 Task: Create a blank project AgileCoast with privacy Public and default view as List and in the team Taskers . Create three sections in the project as To-Do, Doing and Done
Action: Mouse moved to (82, 297)
Screenshot: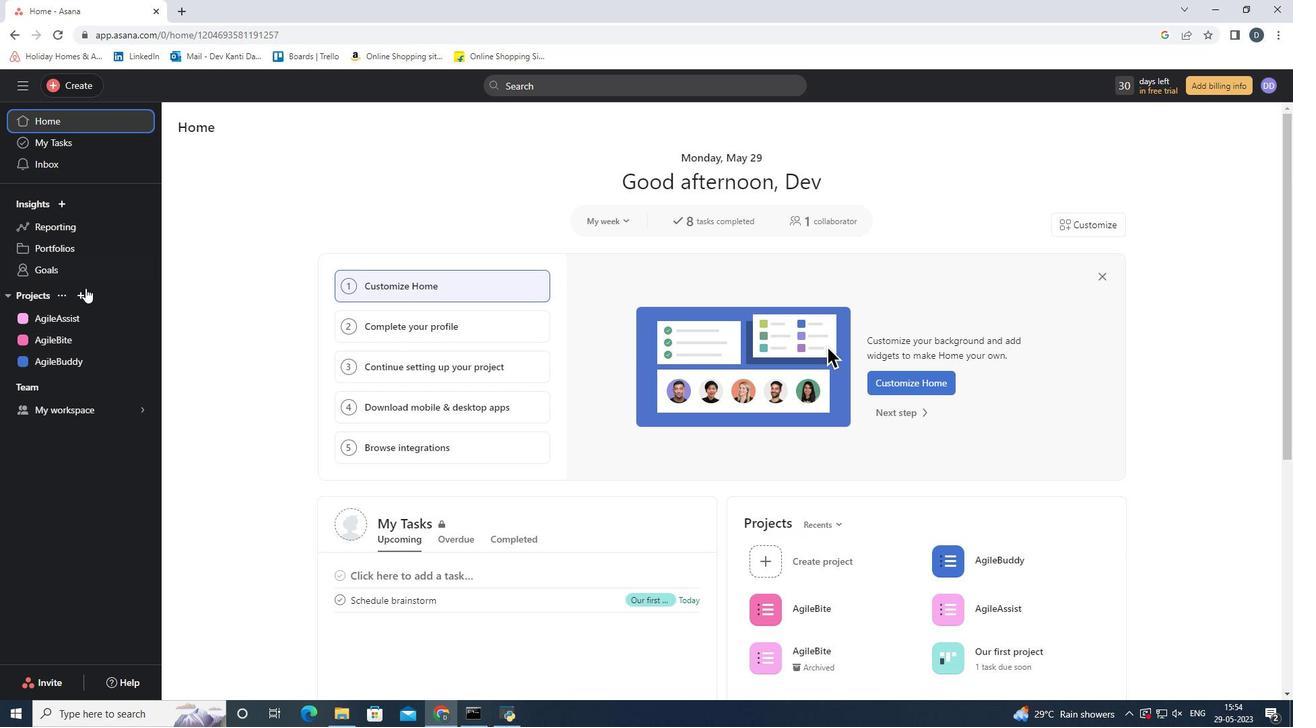 
Action: Mouse pressed left at (82, 297)
Screenshot: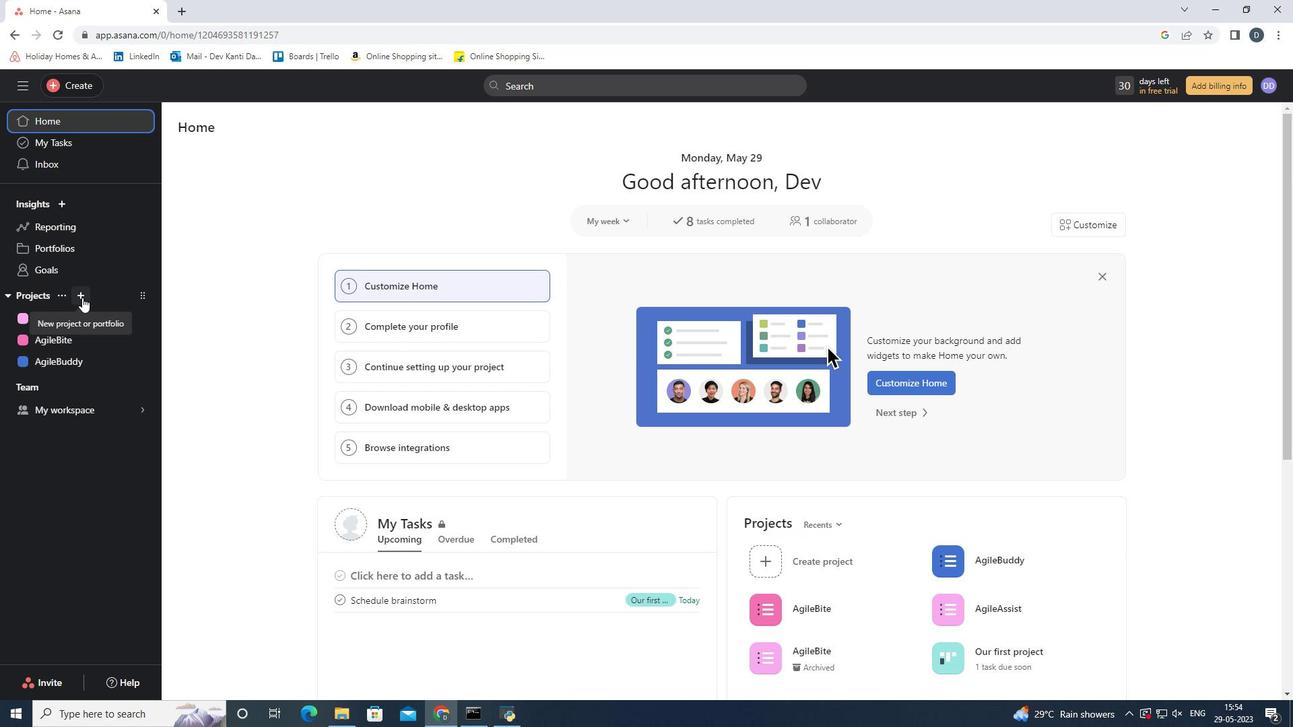 
Action: Mouse moved to (101, 319)
Screenshot: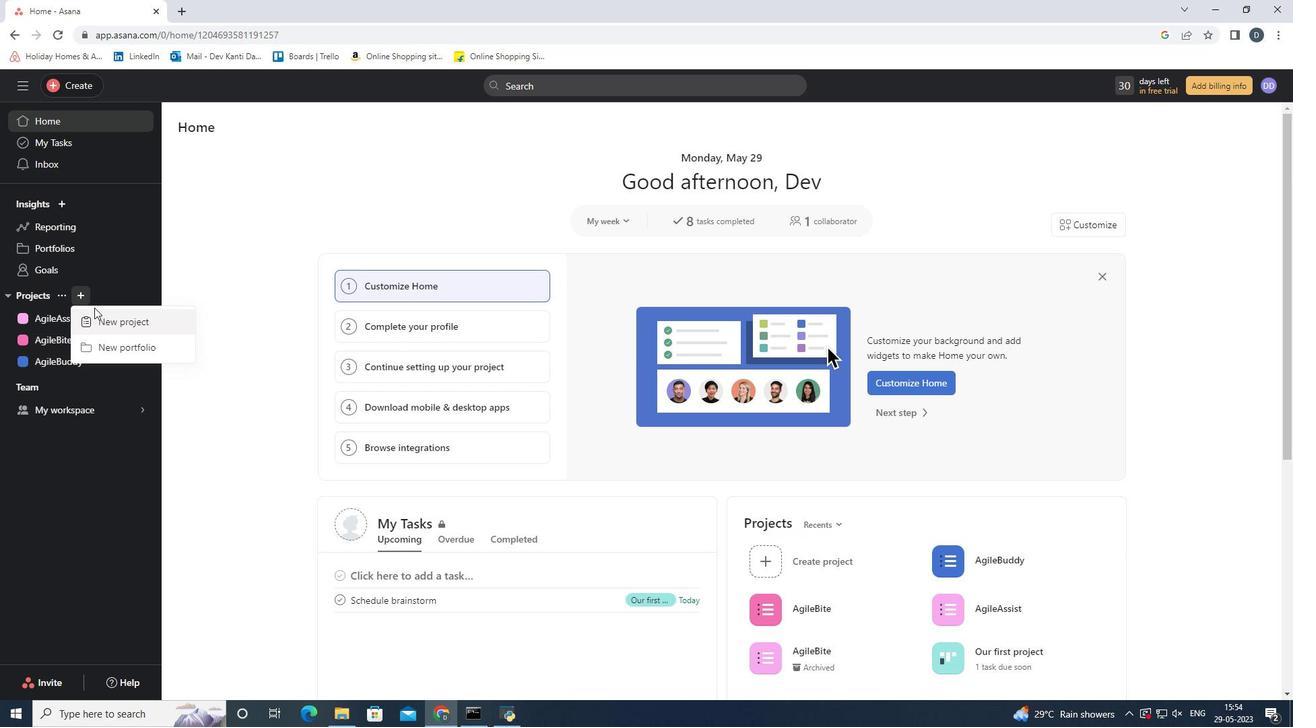 
Action: Mouse pressed left at (101, 319)
Screenshot: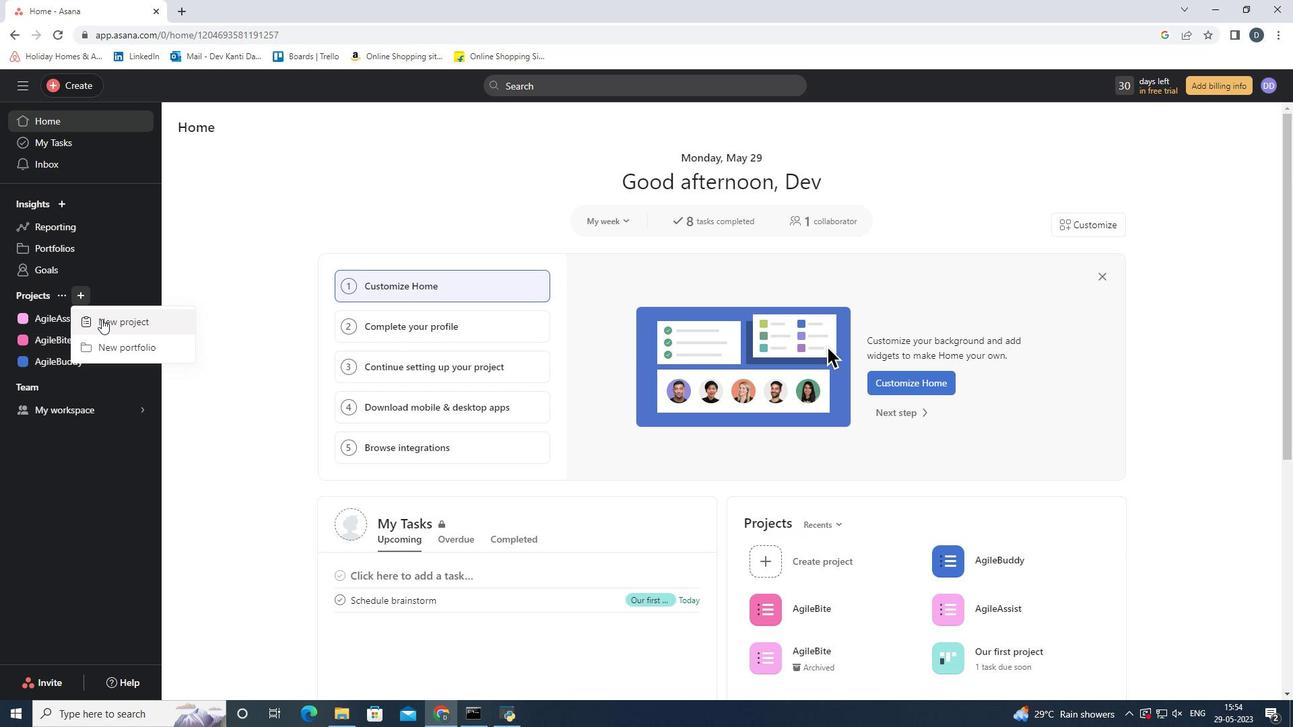
Action: Mouse moved to (573, 279)
Screenshot: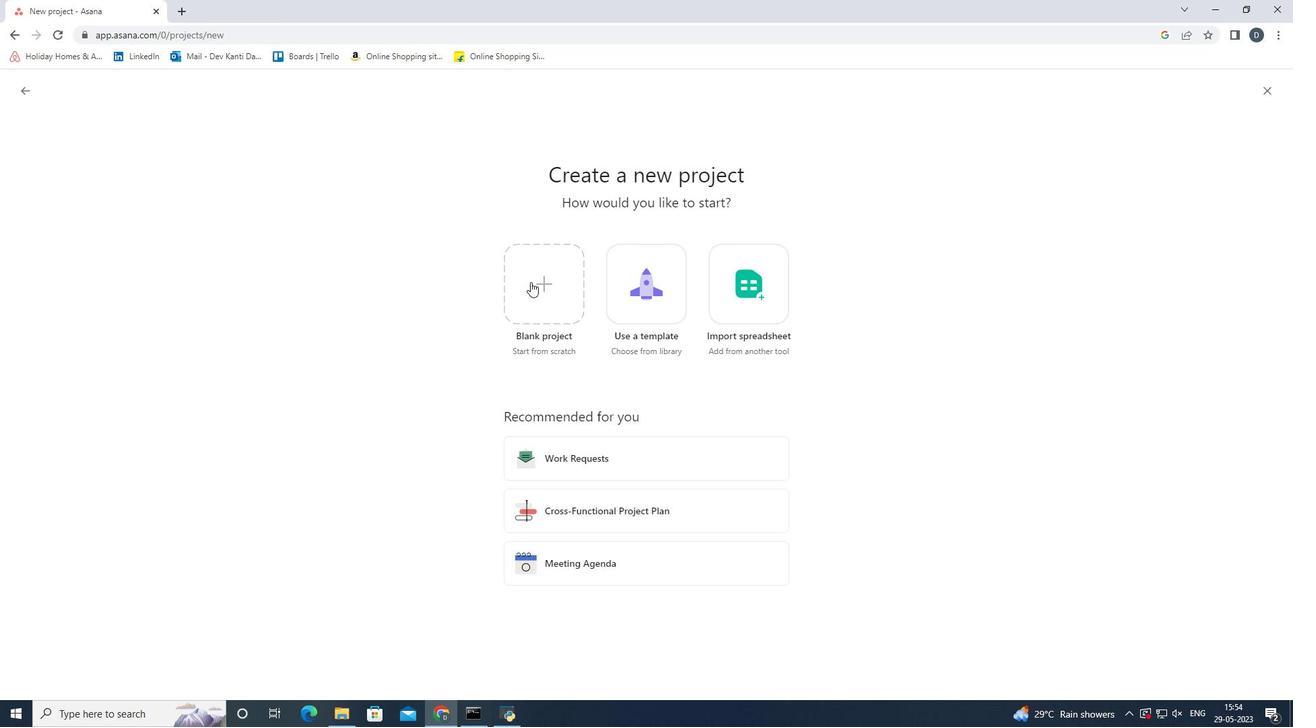 
Action: Mouse pressed left at (573, 279)
Screenshot: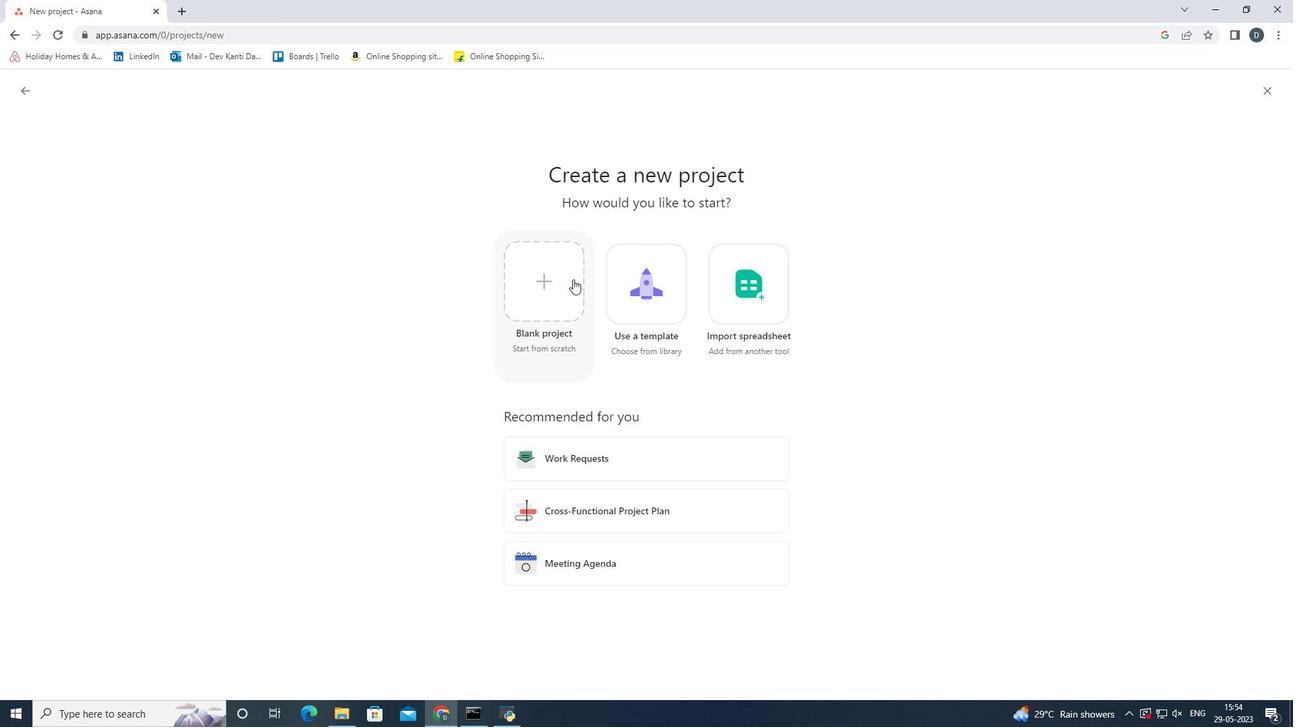 
Action: Mouse moved to (14, 340)
Screenshot: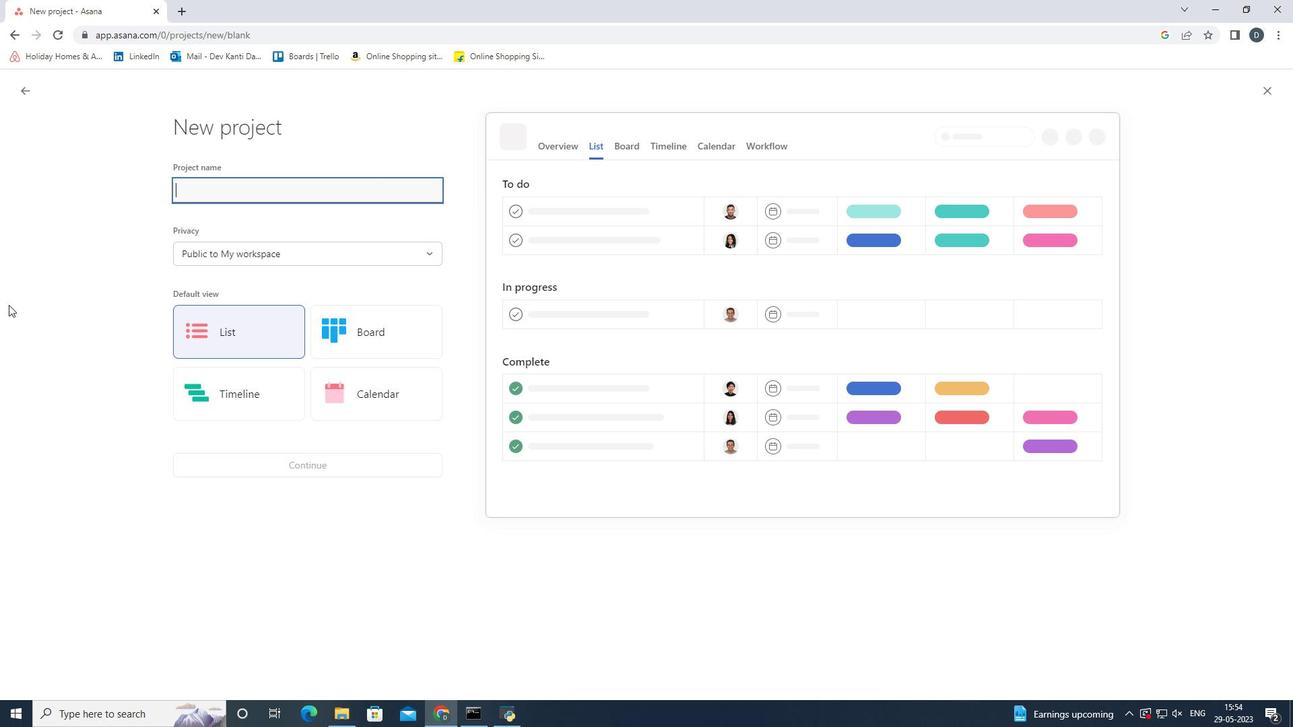 
Action: Key pressed <Key.shift>Agile<Key.shift><Key.shift><Key.shift><Key.shift><Key.shift><Key.shift><Key.shift><Key.shift><Key.shift><Key.shift><Key.shift><Key.shift><Key.shift><Key.shift><Key.shift><Key.shift><Key.shift><Key.shift><Key.shift>Coast
Screenshot: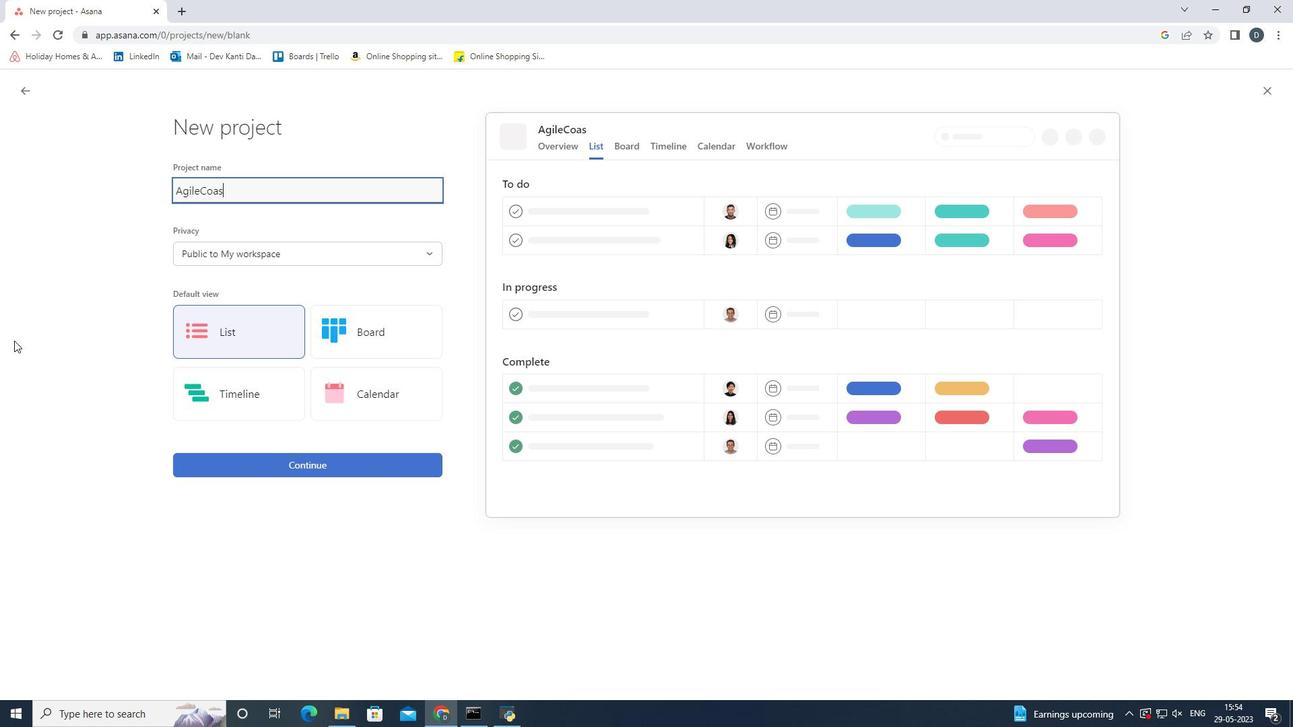 
Action: Mouse moved to (317, 468)
Screenshot: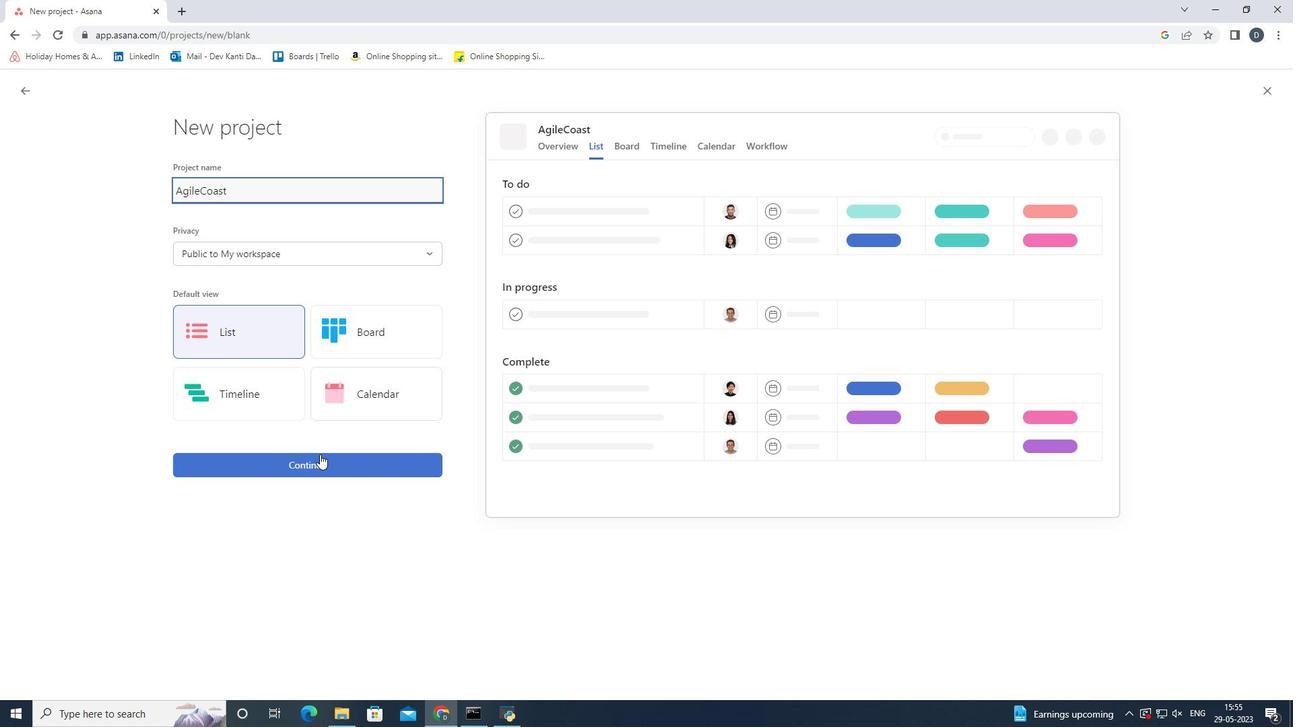 
Action: Mouse pressed left at (317, 468)
Screenshot: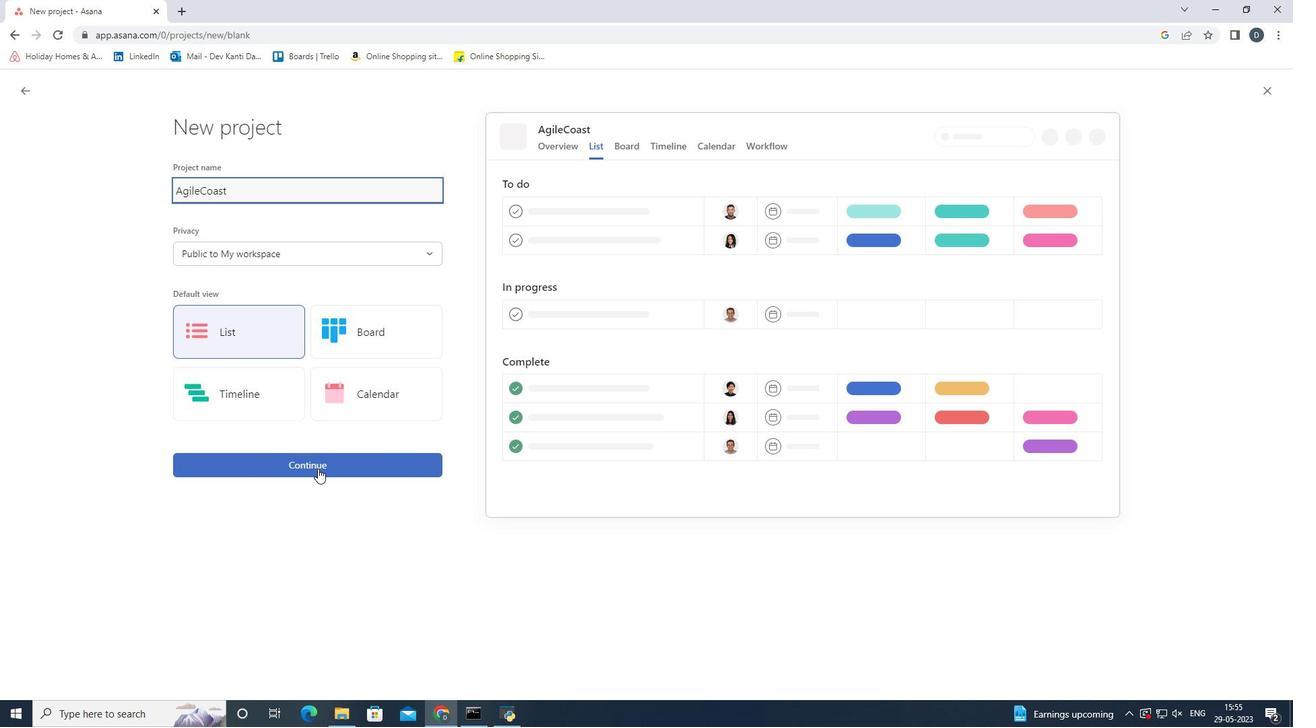
Action: Mouse moved to (355, 382)
Screenshot: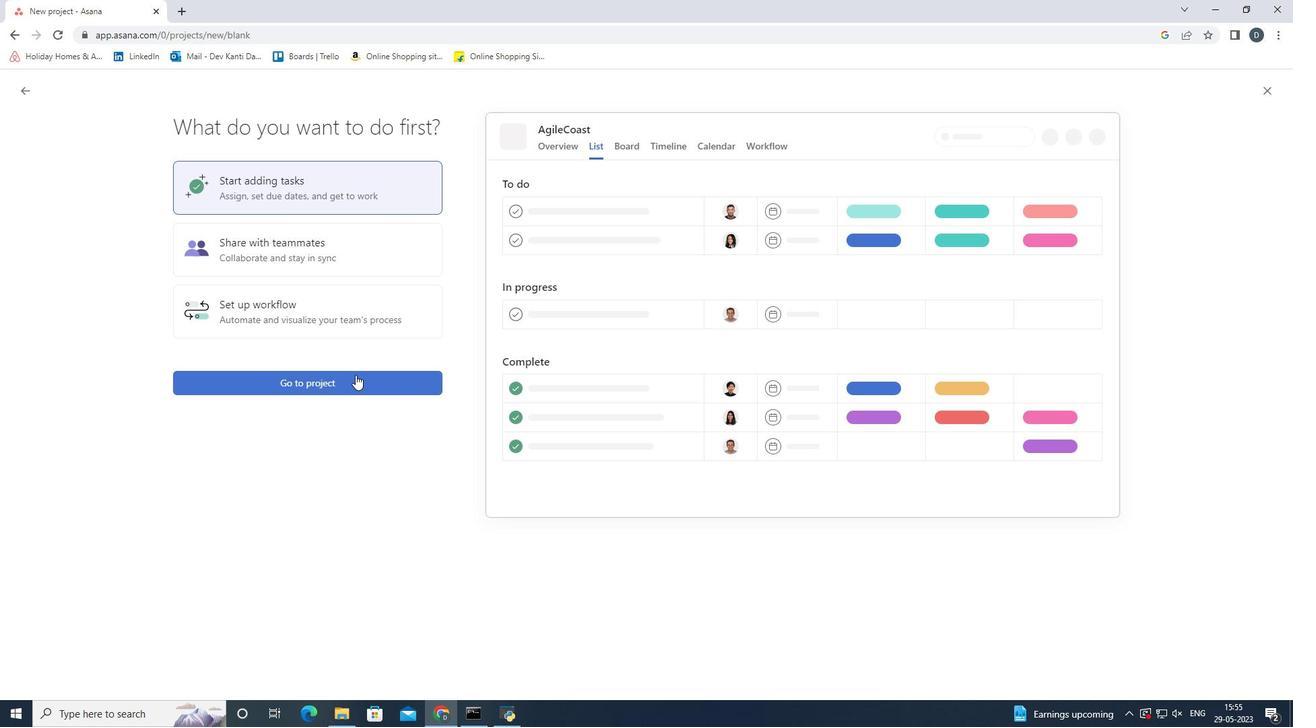 
Action: Mouse pressed left at (355, 382)
Screenshot: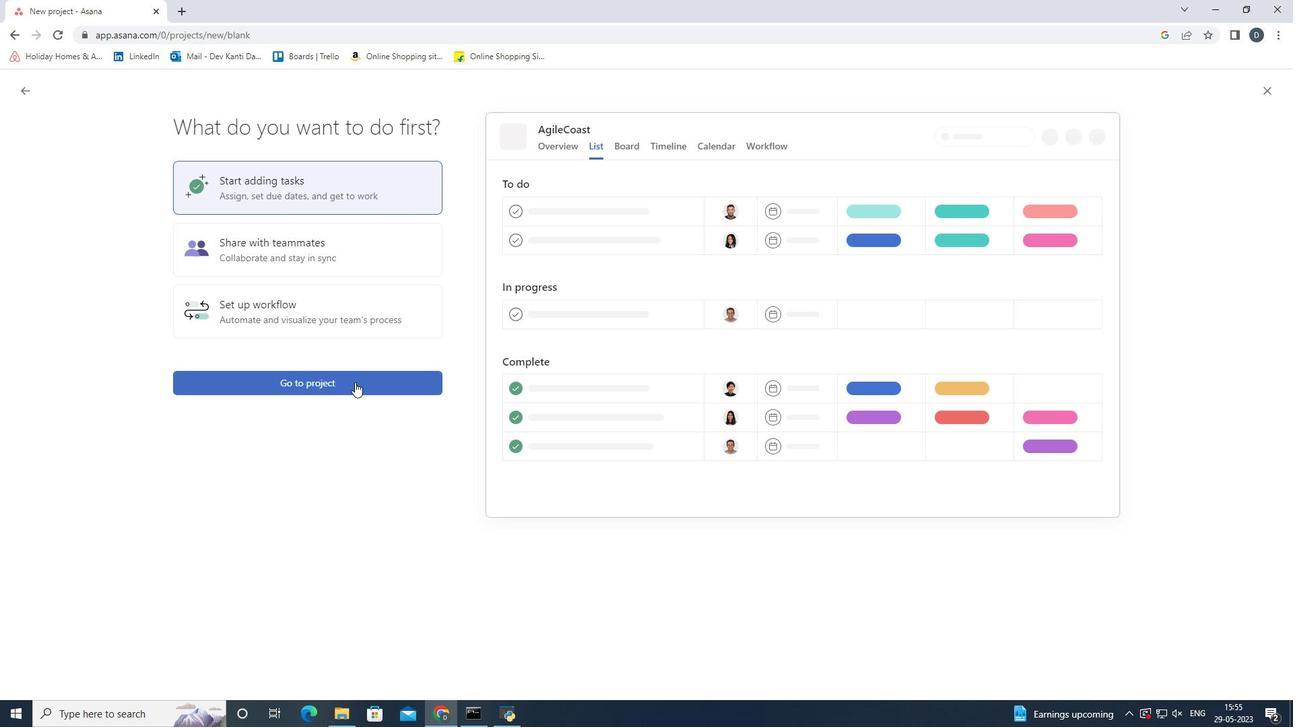 
Action: Mouse moved to (222, 320)
Screenshot: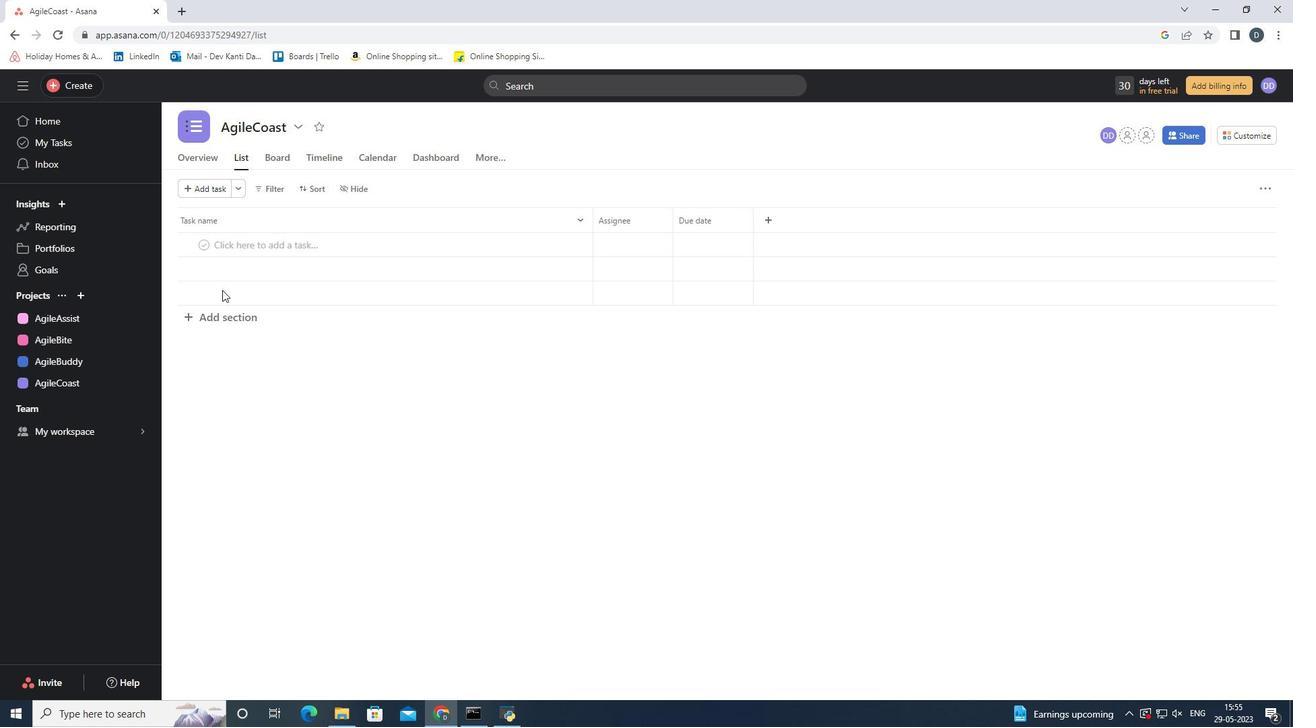 
Action: Mouse pressed left at (222, 320)
Screenshot: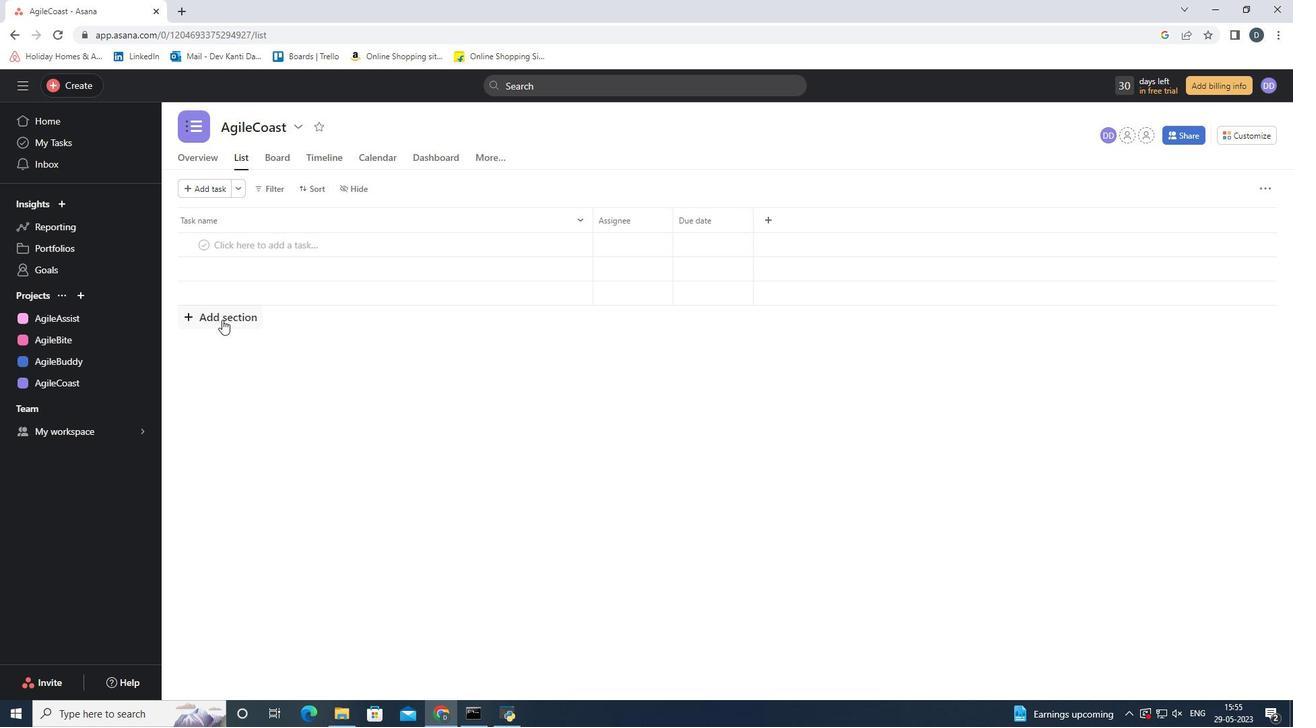 
Action: Mouse moved to (288, 426)
Screenshot: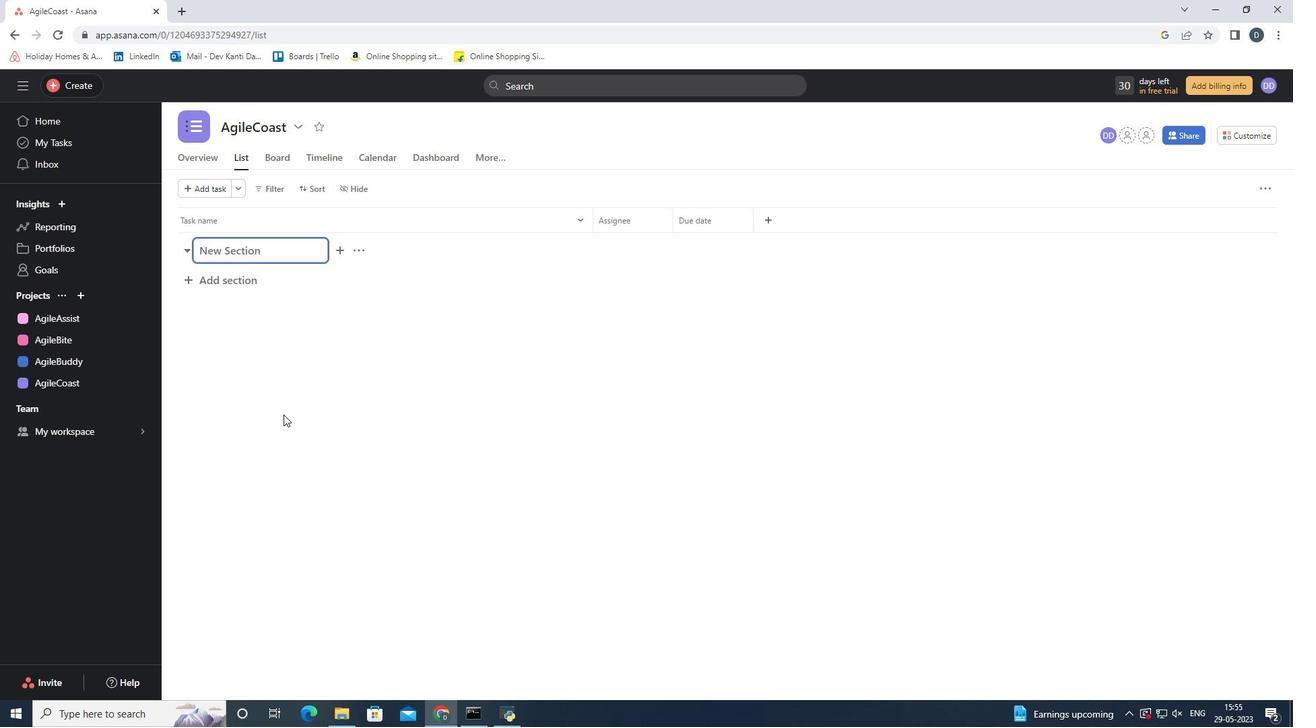 
Action: Key pressed <Key.shift><Key.shift><Key.shift><Key.shift><Key.shift><Key.shift>To-<Key.shift><Key.shift><Key.shift><Key.shift>Do
Screenshot: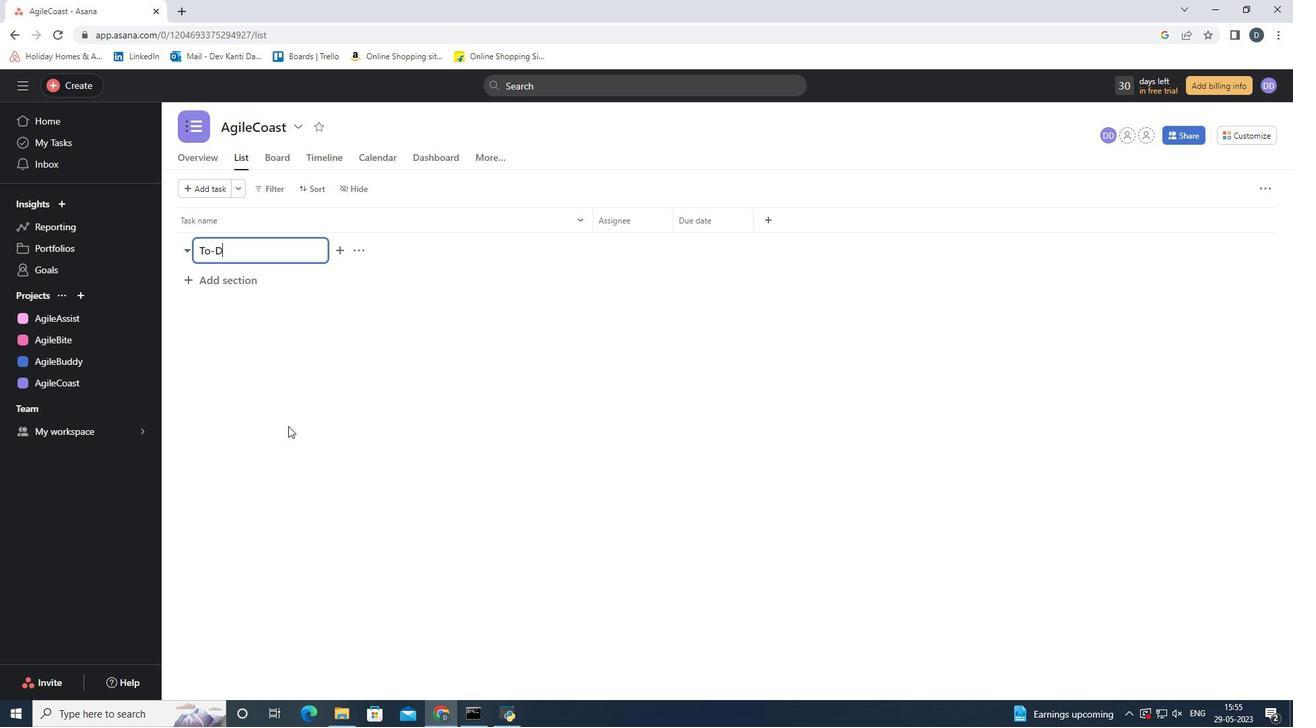 
Action: Mouse moved to (247, 284)
Screenshot: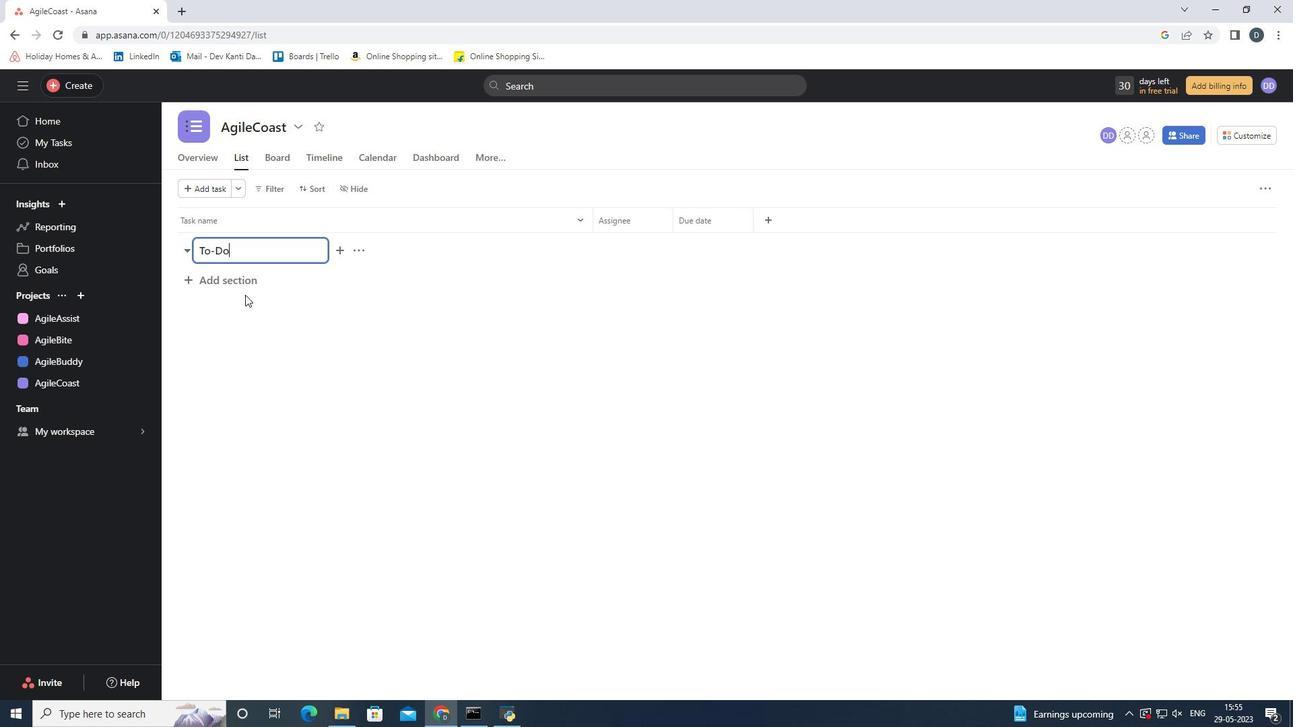 
Action: Mouse pressed left at (247, 284)
Screenshot: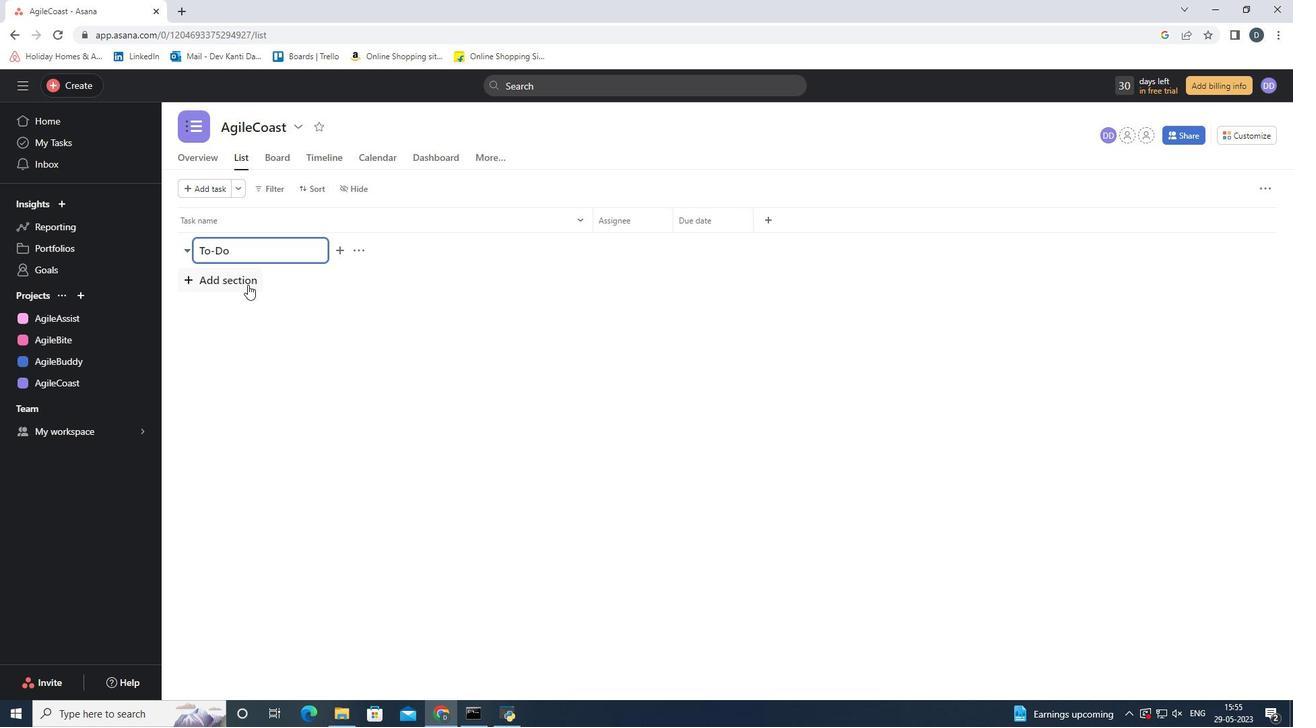 
Action: Mouse moved to (359, 450)
Screenshot: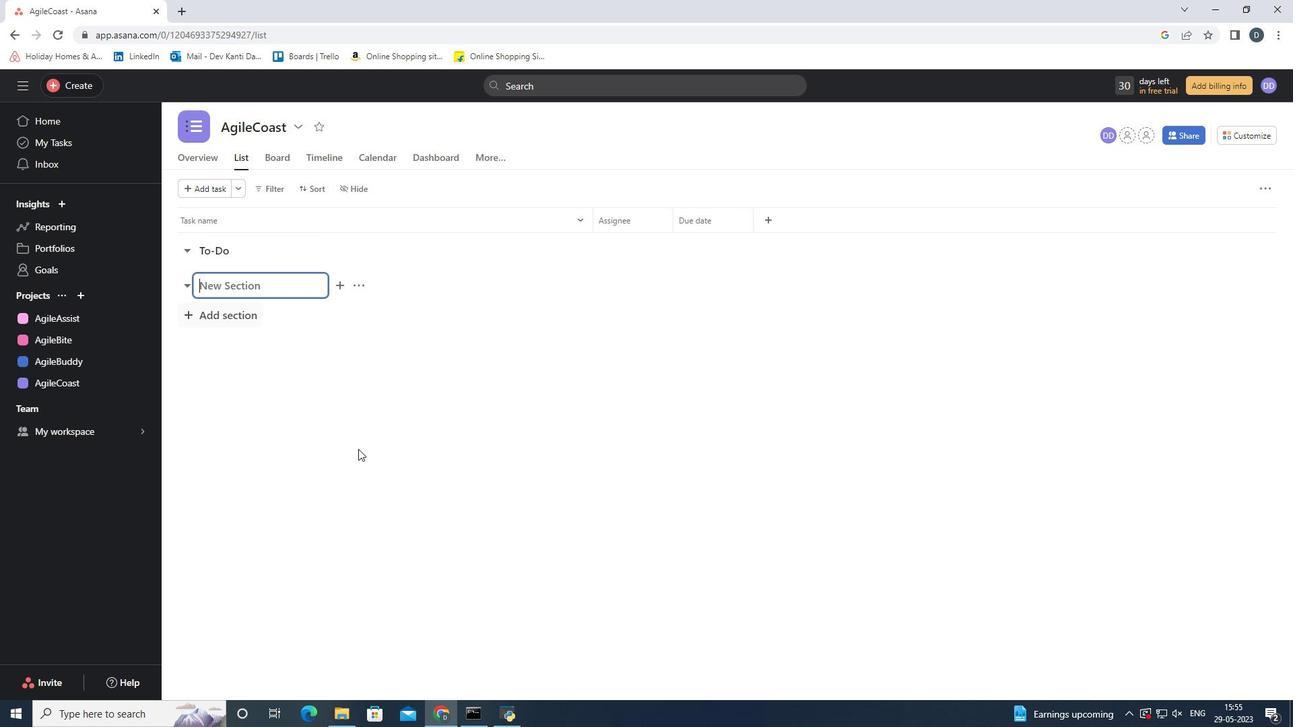 
Action: Key pressed <Key.shift><Key.shift><Key.shift><Key.shift>Doing
Screenshot: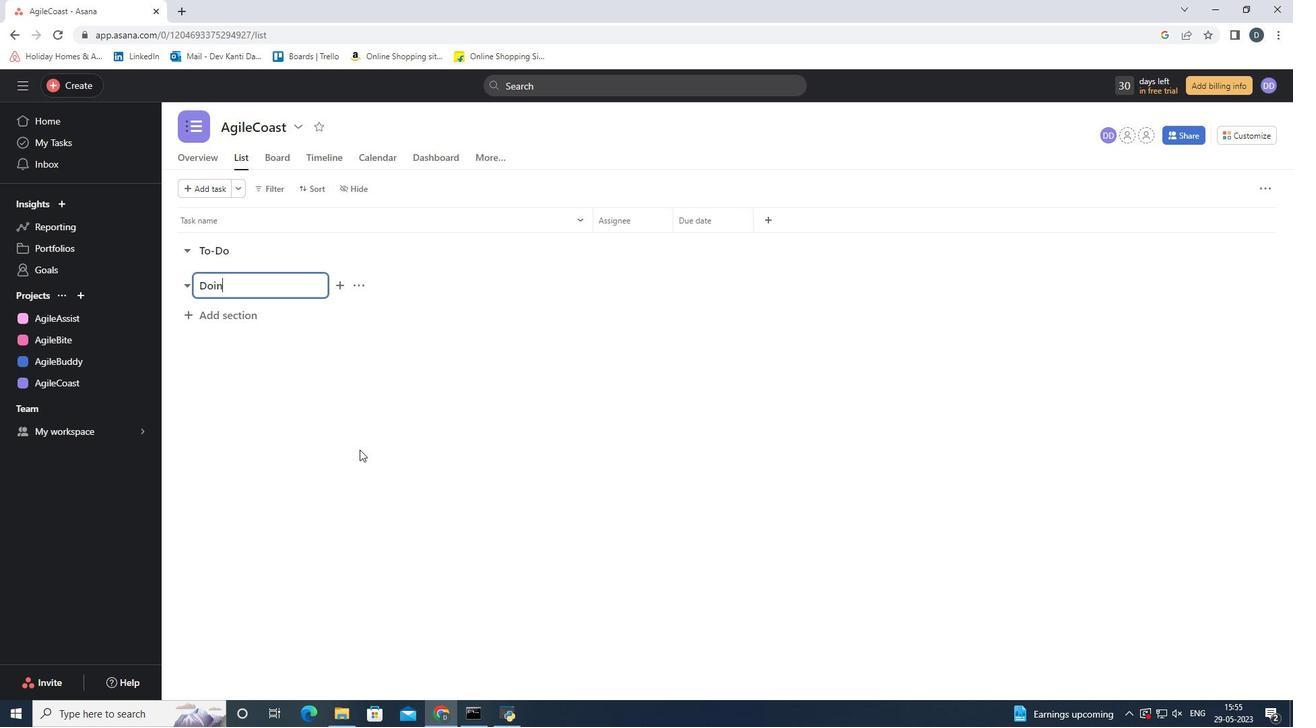 
Action: Mouse moved to (225, 314)
Screenshot: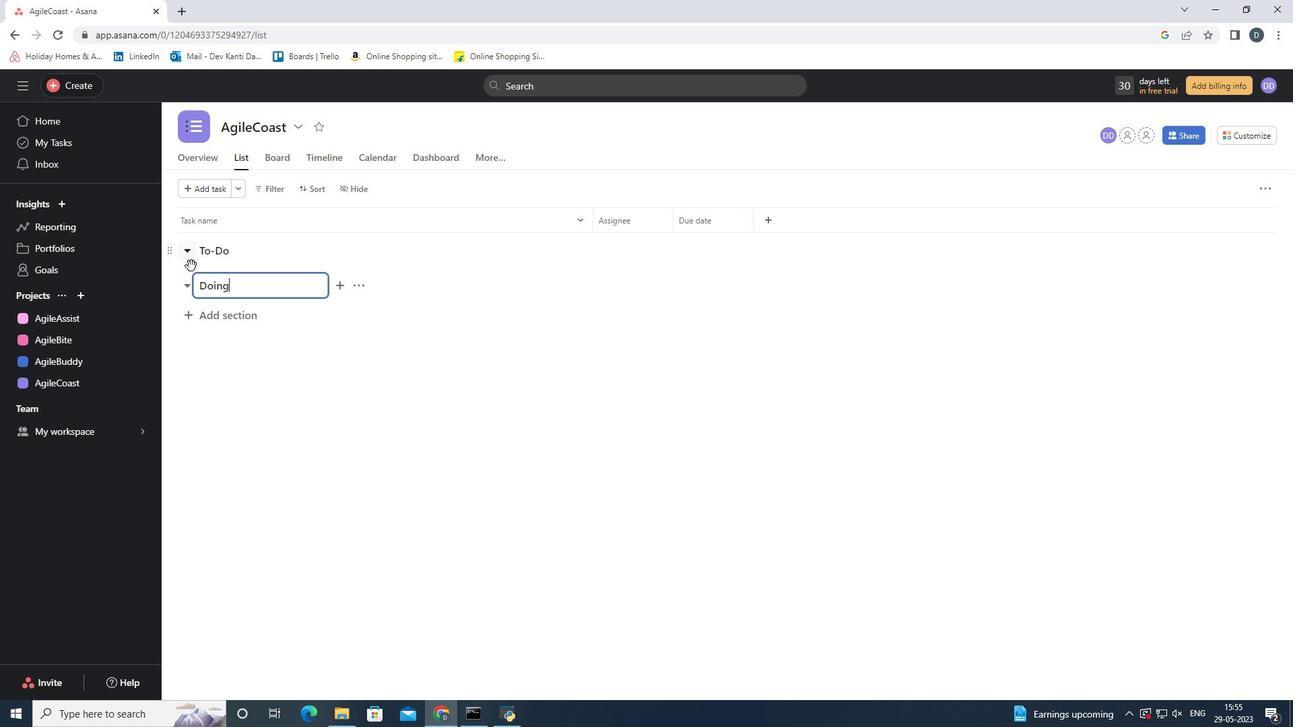 
Action: Mouse pressed left at (225, 314)
Screenshot: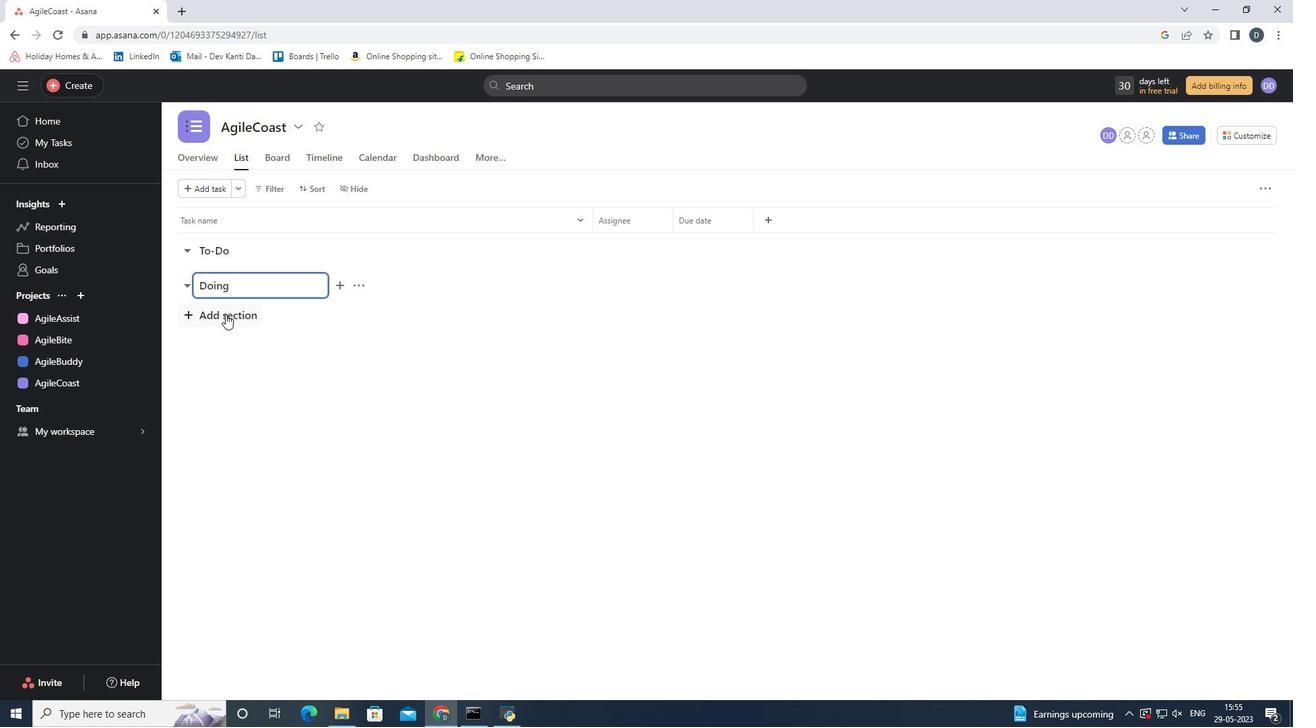 
Action: Mouse moved to (388, 608)
Screenshot: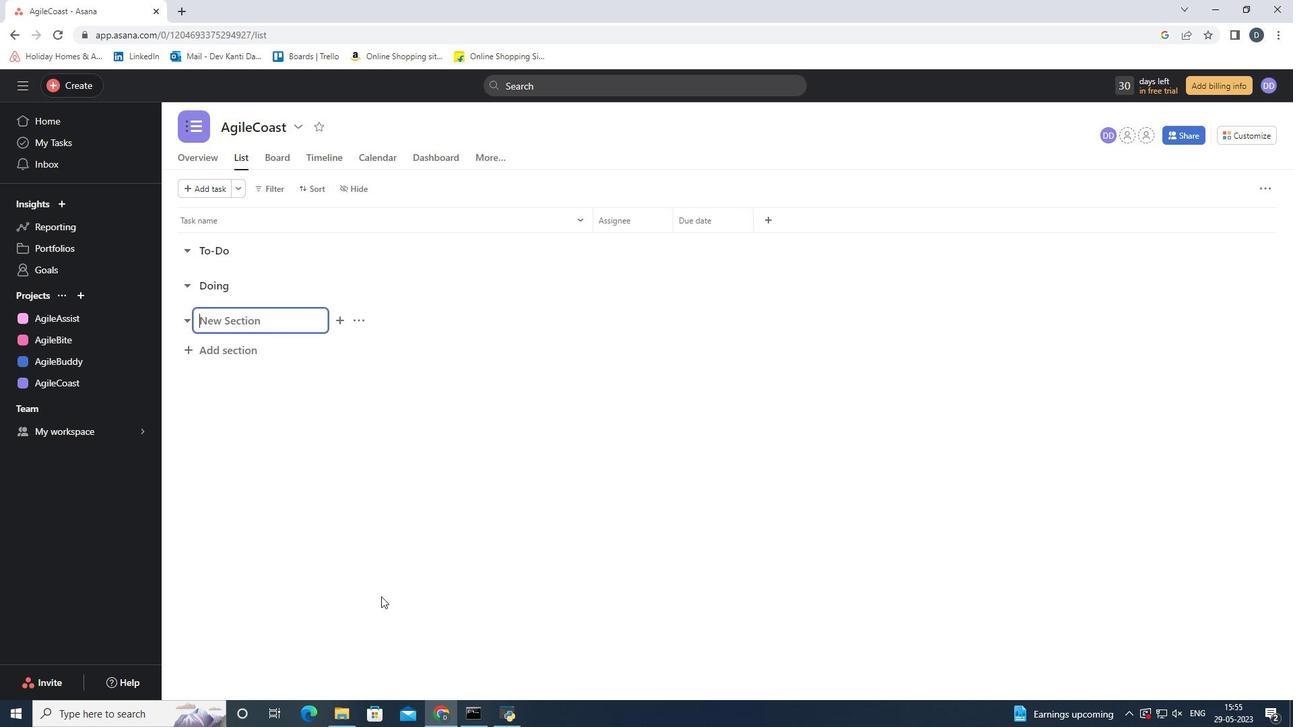 
Action: Key pressed <Key.shift><Key.shift><Key.shift><Key.shift><Key.shift><Key.shift>Done
Screenshot: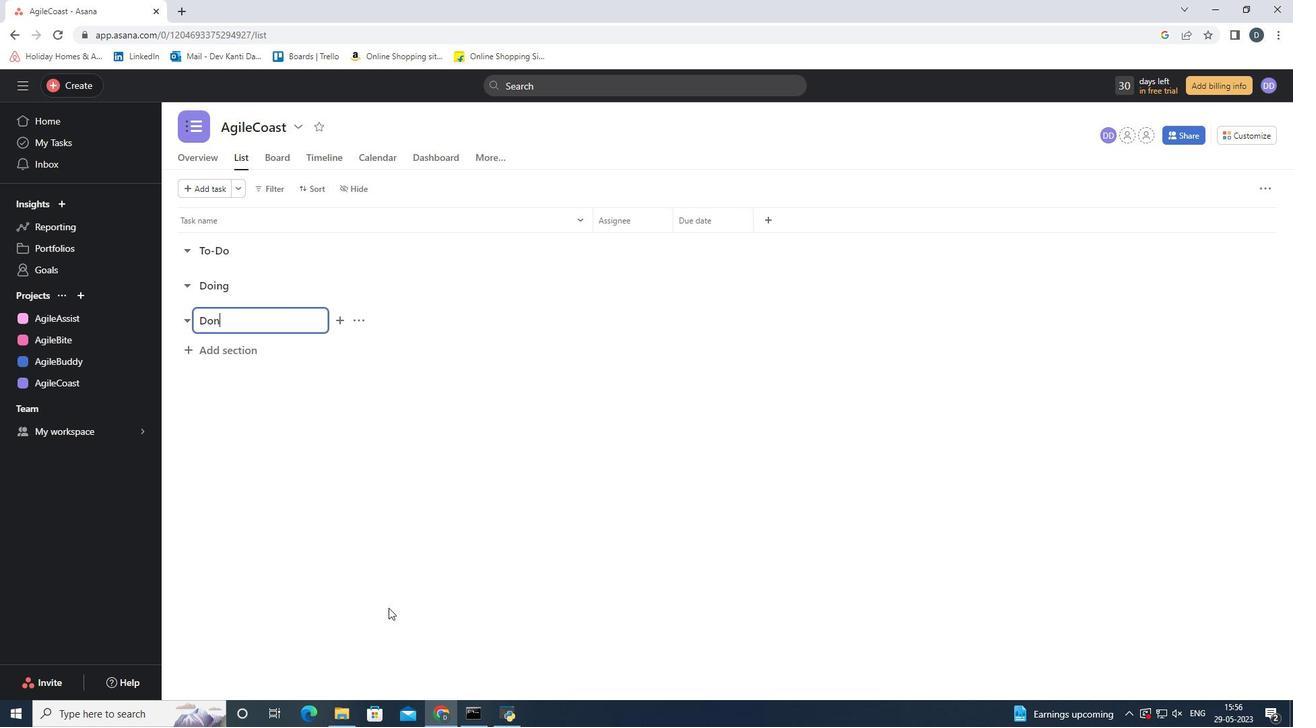 
Action: Mouse pressed left at (388, 608)
Screenshot: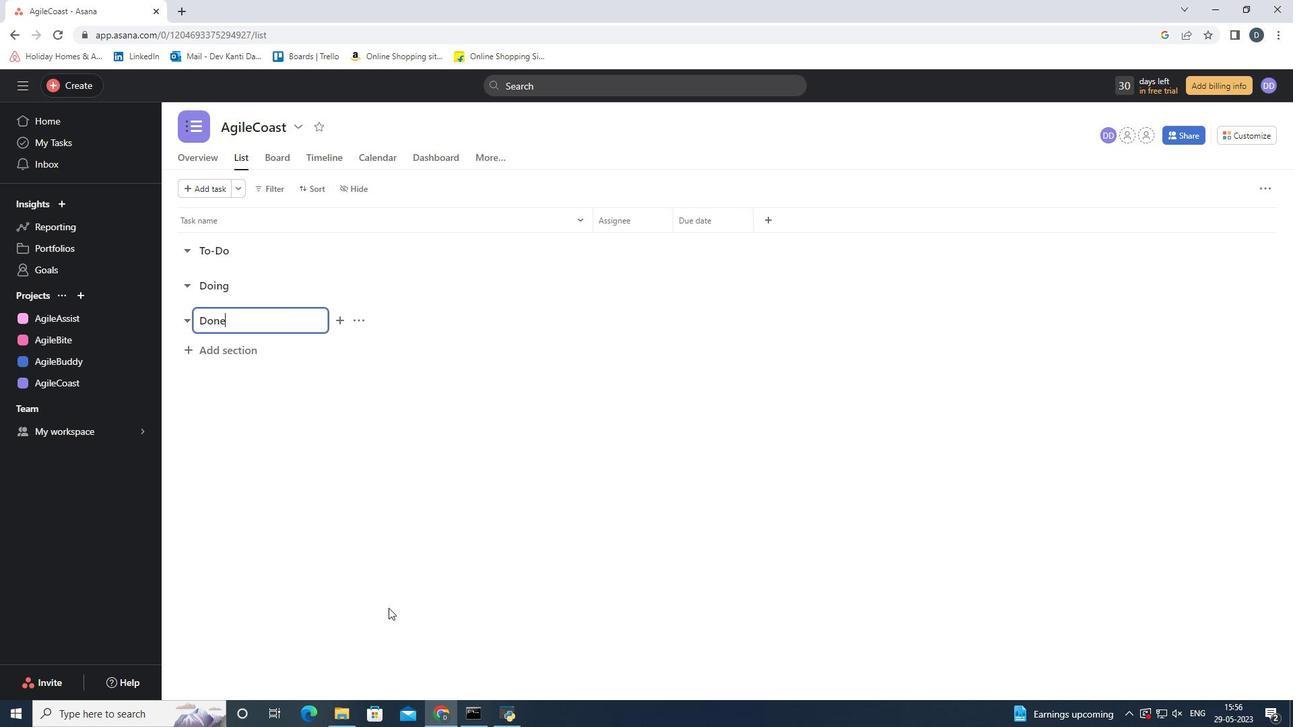 
Action: Mouse moved to (806, 477)
Screenshot: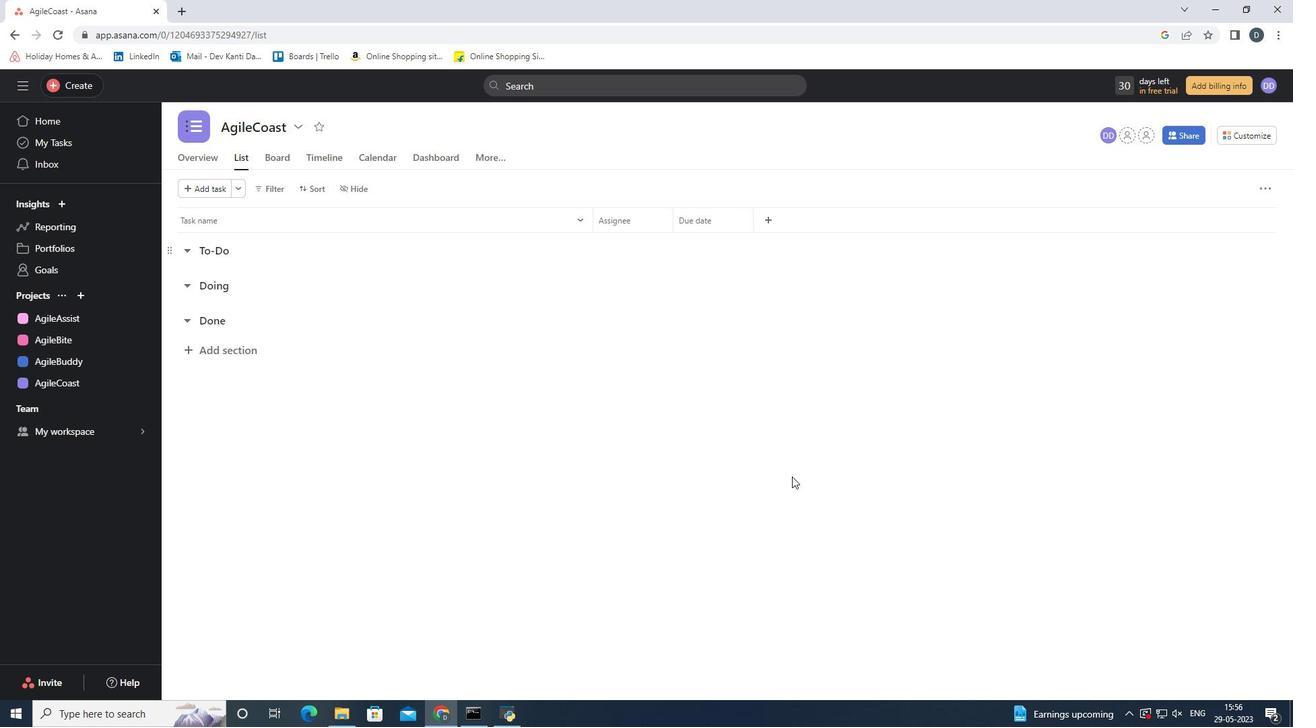 
